 Task: Show all the archived items.
Action: Mouse pressed left at (395, 242)
Screenshot: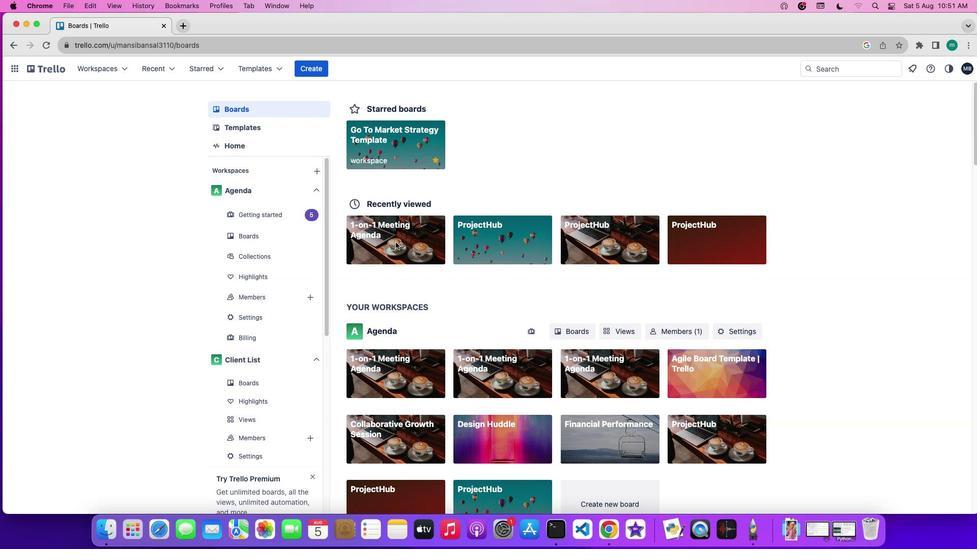 
Action: Mouse pressed left at (395, 242)
Screenshot: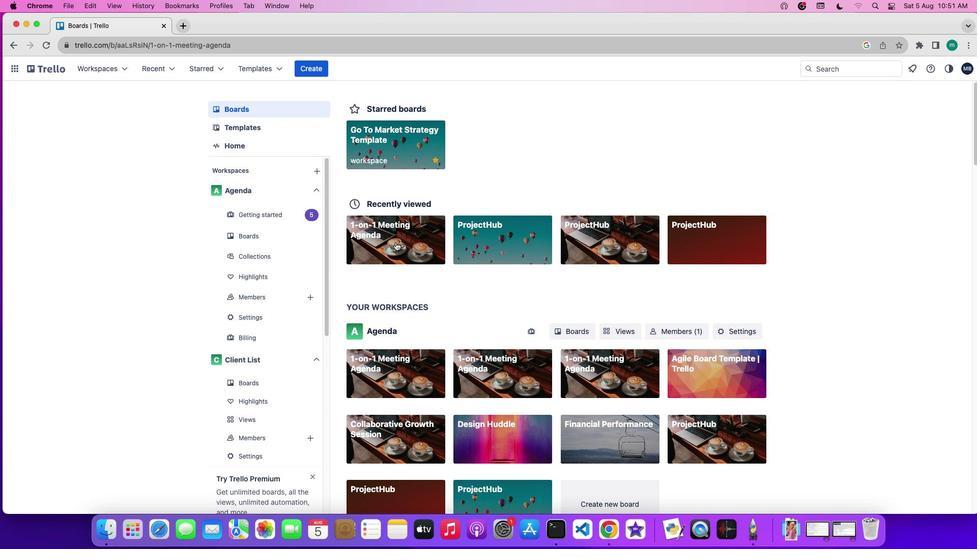 
Action: Mouse moved to (970, 118)
Screenshot: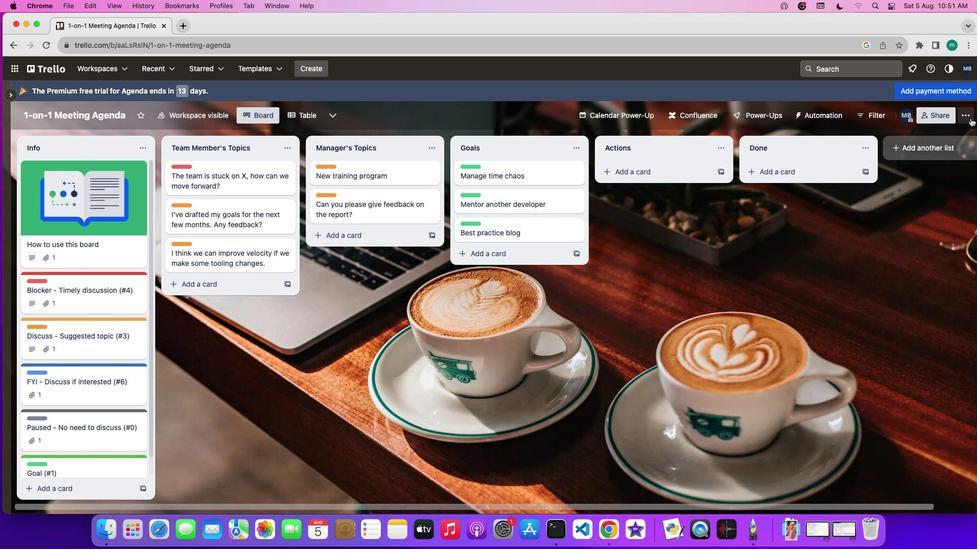 
Action: Mouse pressed left at (970, 118)
Screenshot: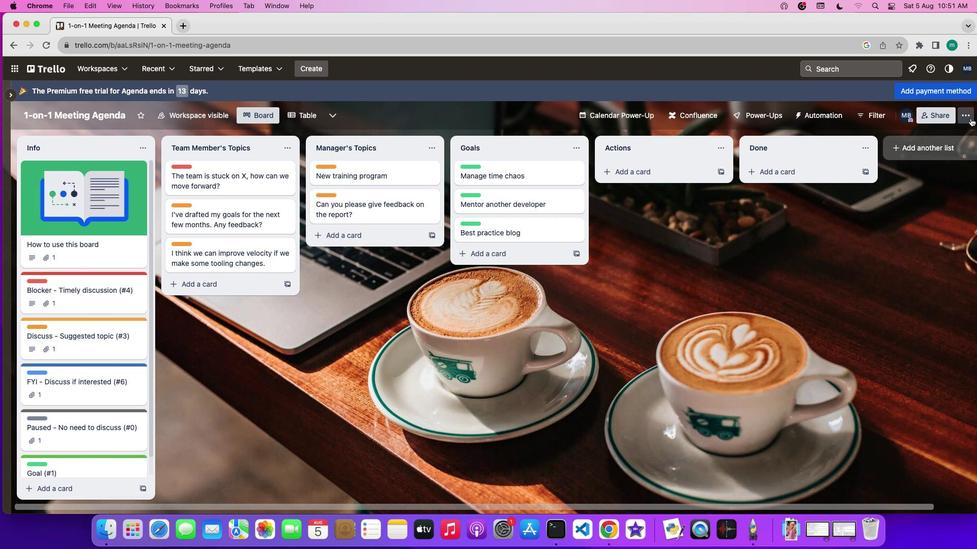 
Action: Mouse moved to (838, 210)
Screenshot: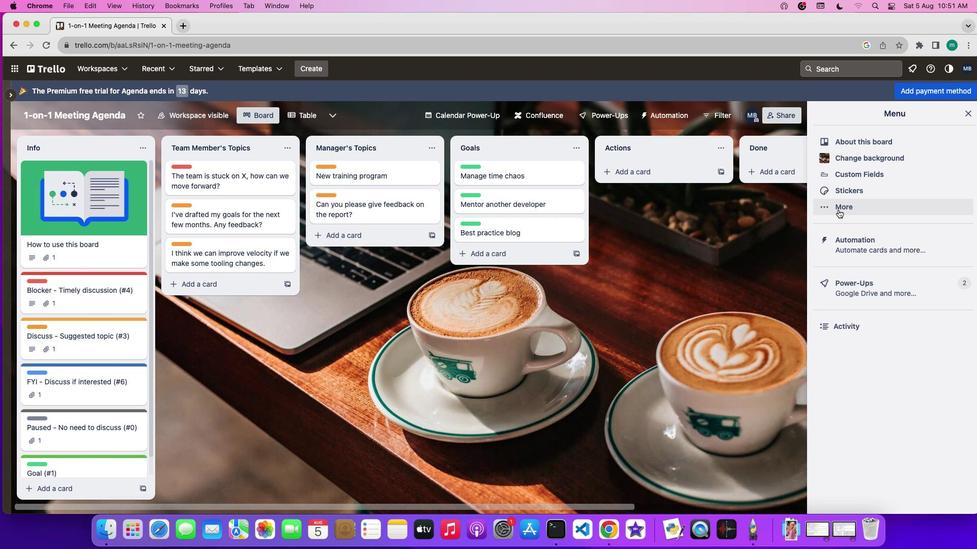 
Action: Mouse pressed left at (838, 210)
Screenshot: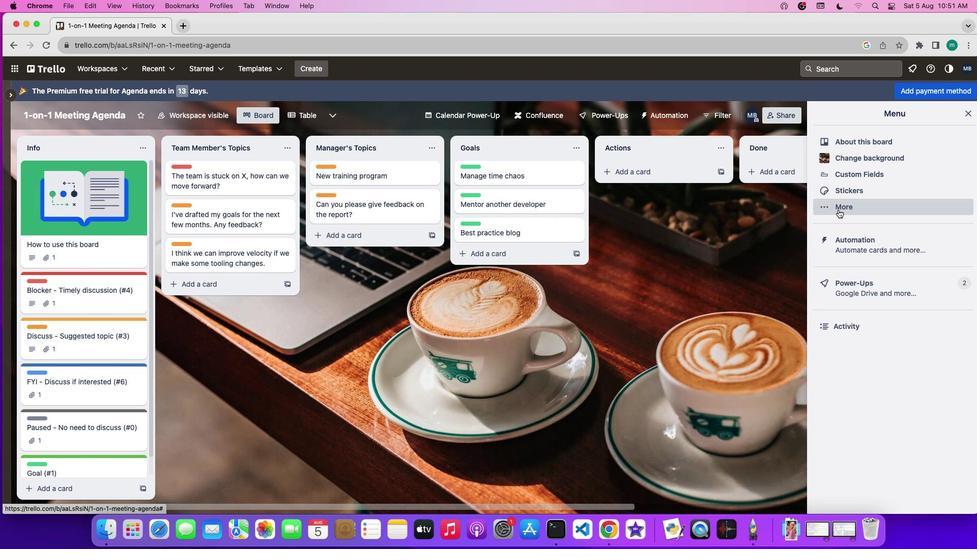 
Action: Mouse moved to (848, 192)
Screenshot: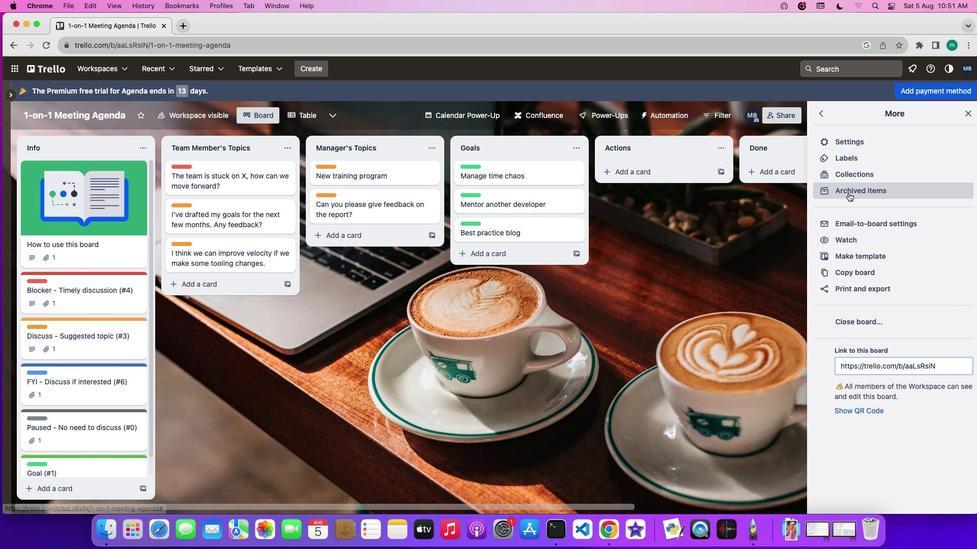 
Action: Mouse pressed left at (848, 192)
Screenshot: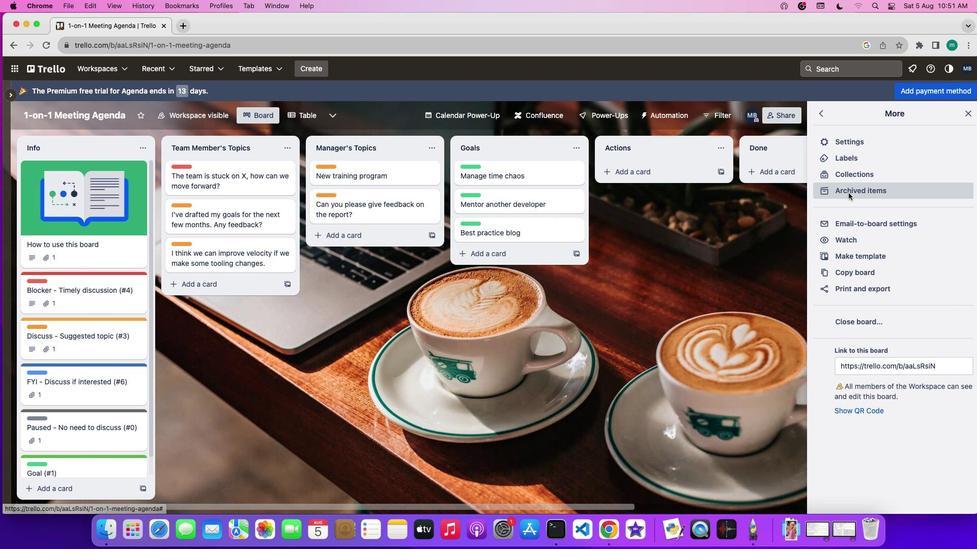 
